 Task: Show the option for the cookie policy.
Action: Mouse moved to (235, 458)
Screenshot: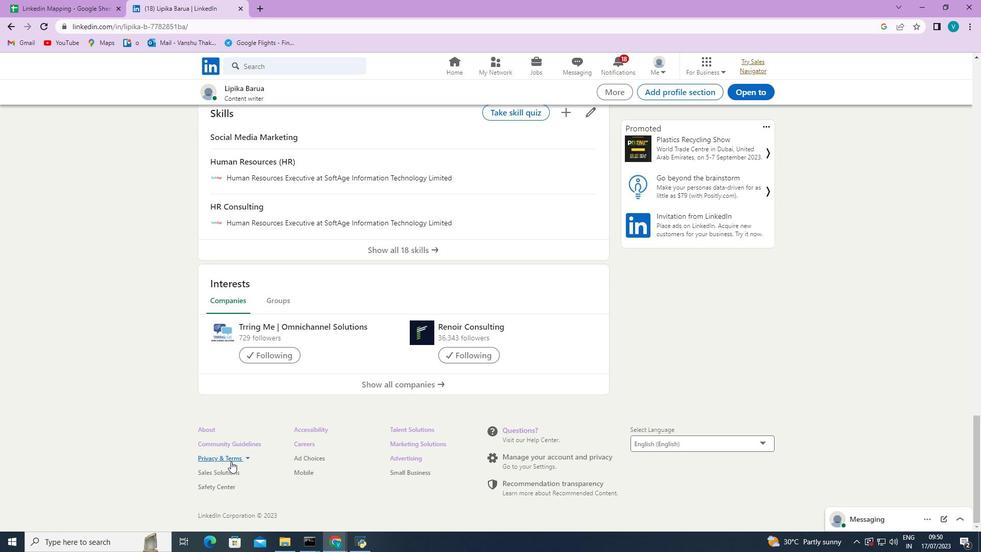 
Action: Mouse pressed left at (235, 458)
Screenshot: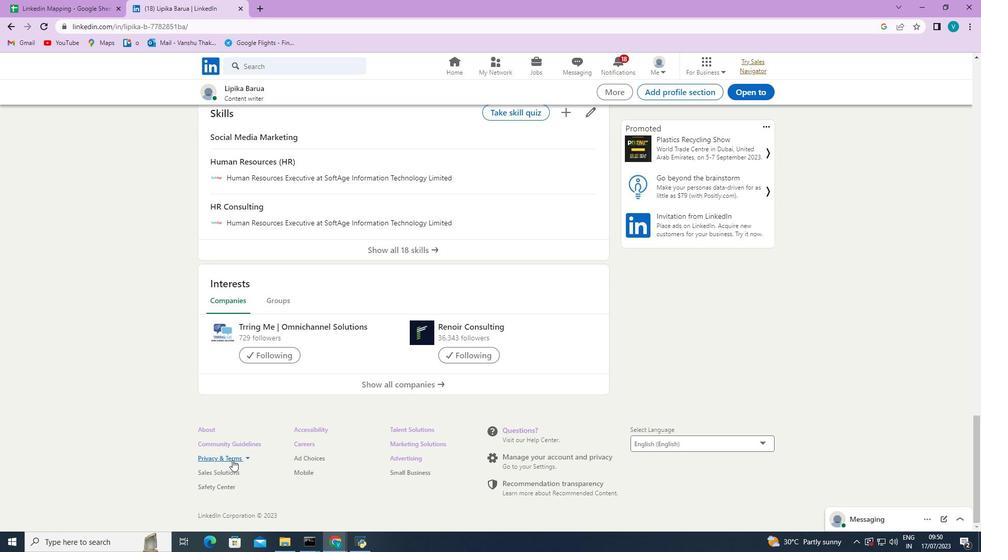 
Action: Mouse moved to (233, 510)
Screenshot: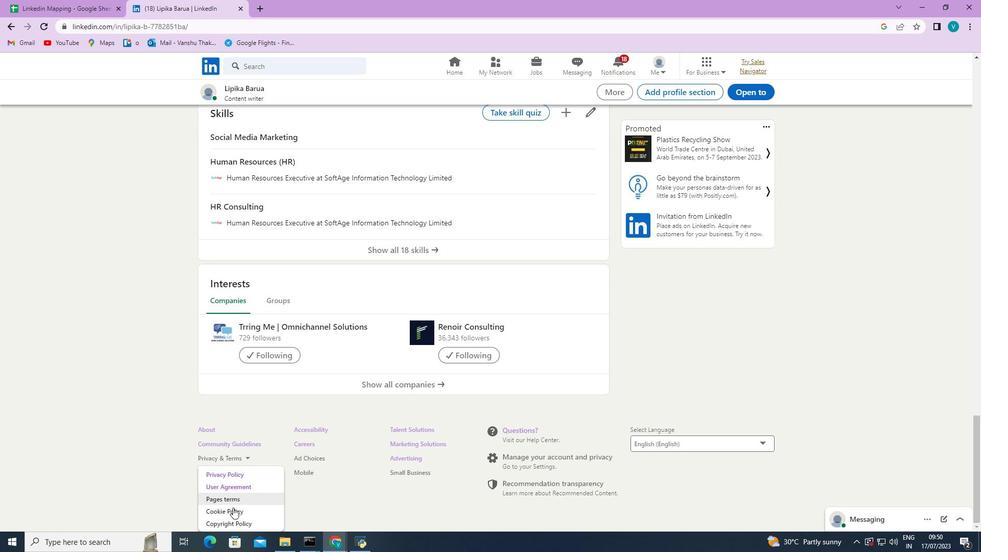 
Action: Mouse pressed left at (233, 510)
Screenshot: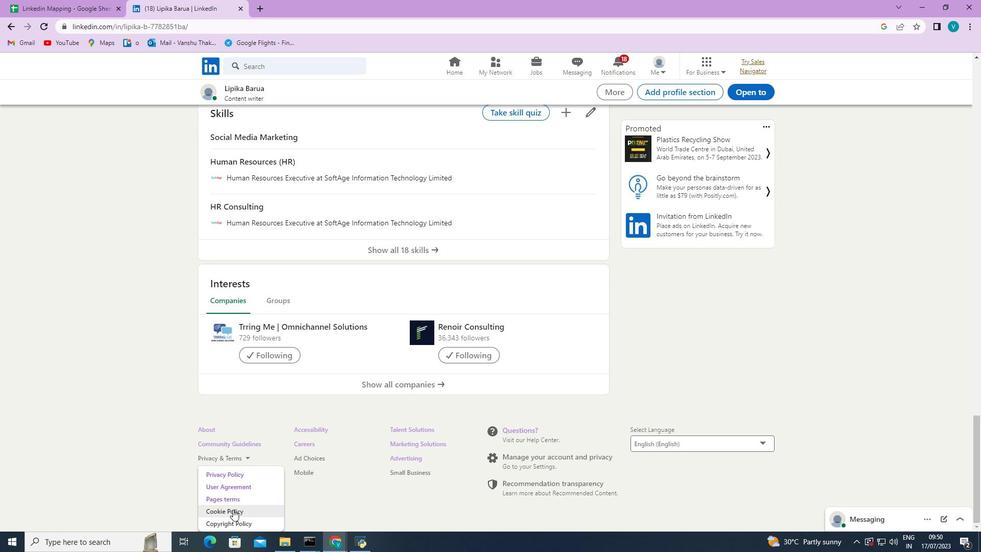 
Action: Mouse moved to (270, 212)
Screenshot: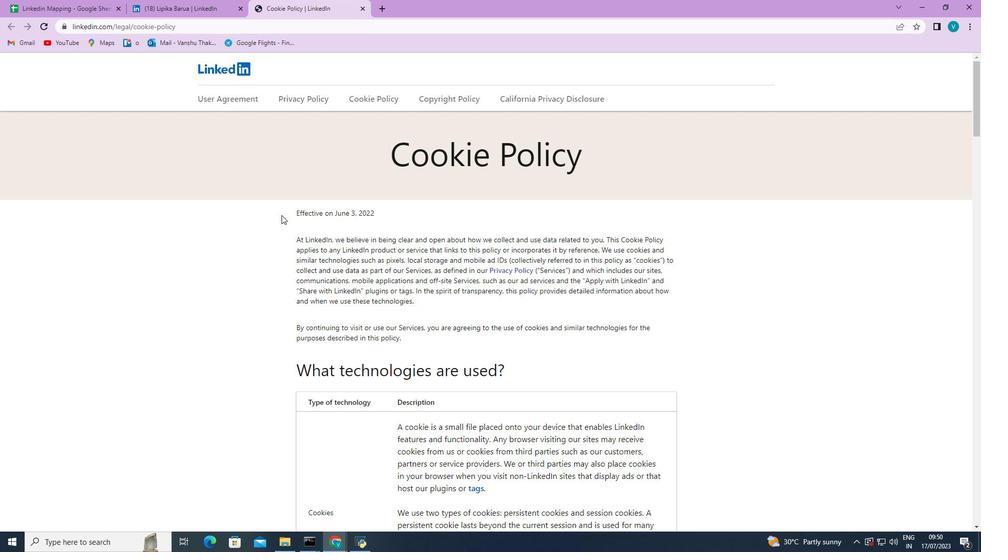 
Action: Mouse scrolled (270, 212) with delta (0, 0)
Screenshot: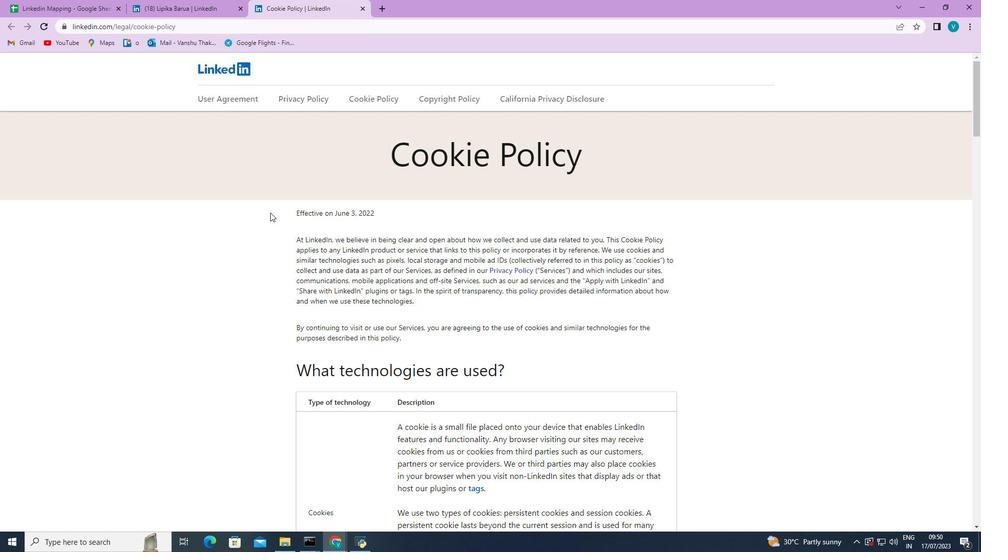 
Action: Mouse scrolled (270, 212) with delta (0, 0)
Screenshot: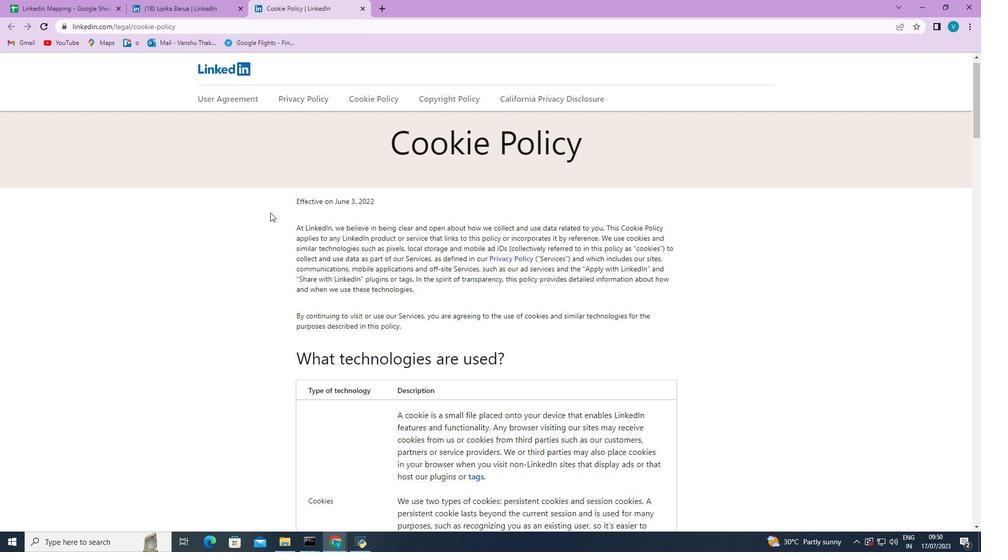
Action: Mouse scrolled (270, 212) with delta (0, 0)
Screenshot: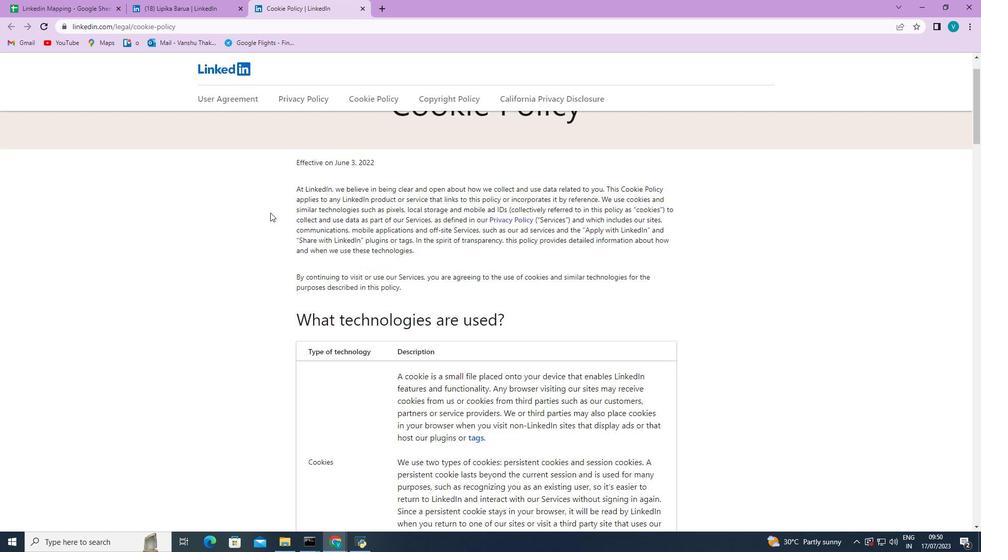 
Action: Mouse scrolled (270, 212) with delta (0, 0)
Screenshot: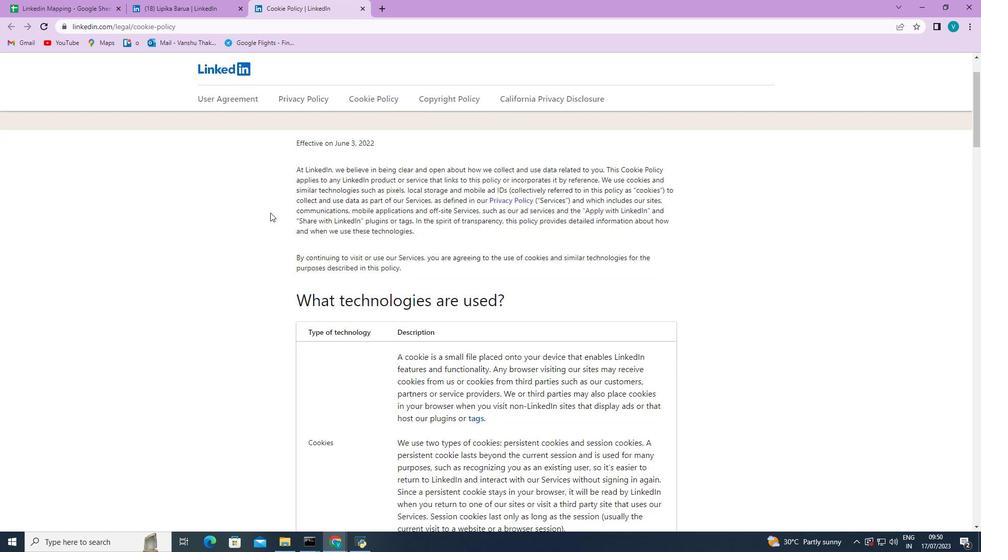 
Action: Mouse scrolled (270, 212) with delta (0, 0)
Screenshot: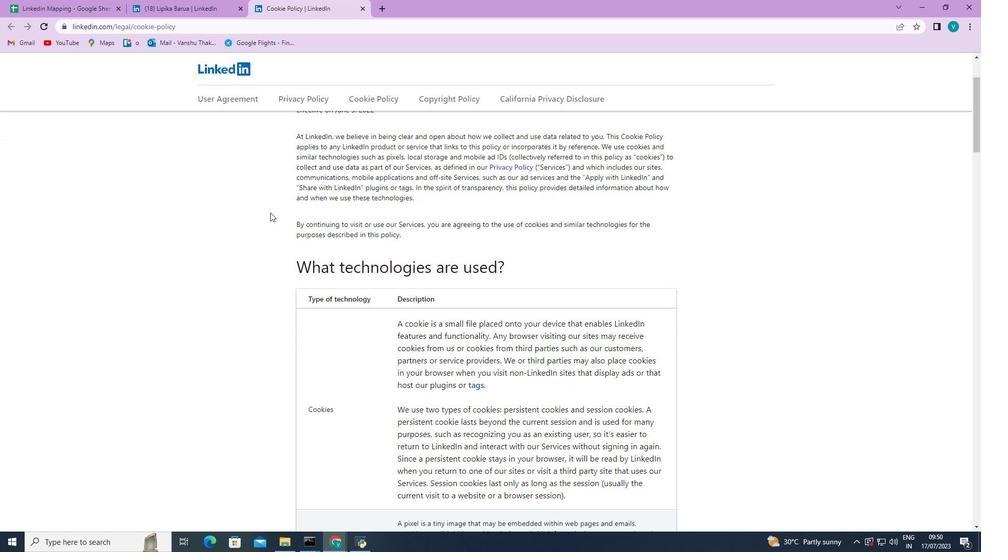 
Action: Mouse scrolled (270, 212) with delta (0, 0)
Screenshot: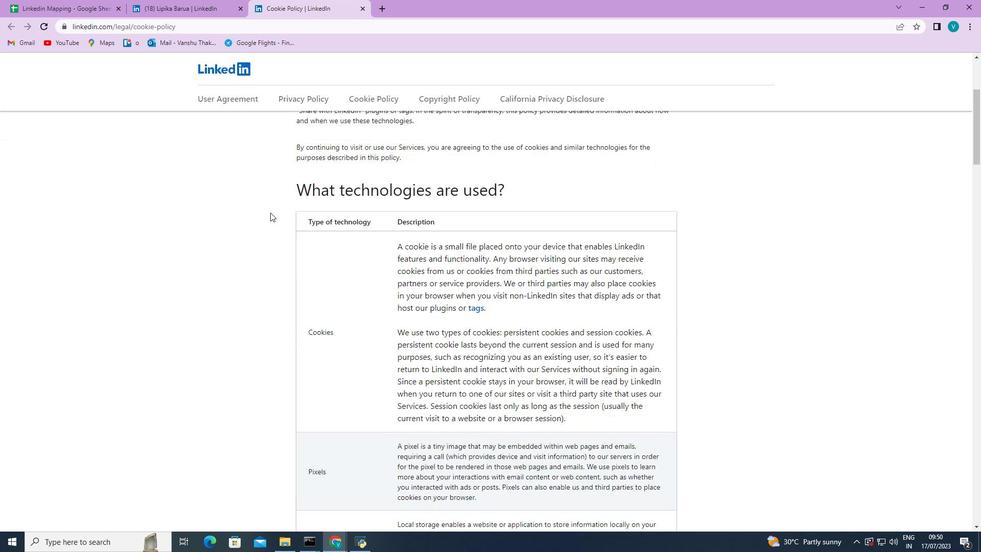 
Action: Mouse scrolled (270, 212) with delta (0, 0)
Screenshot: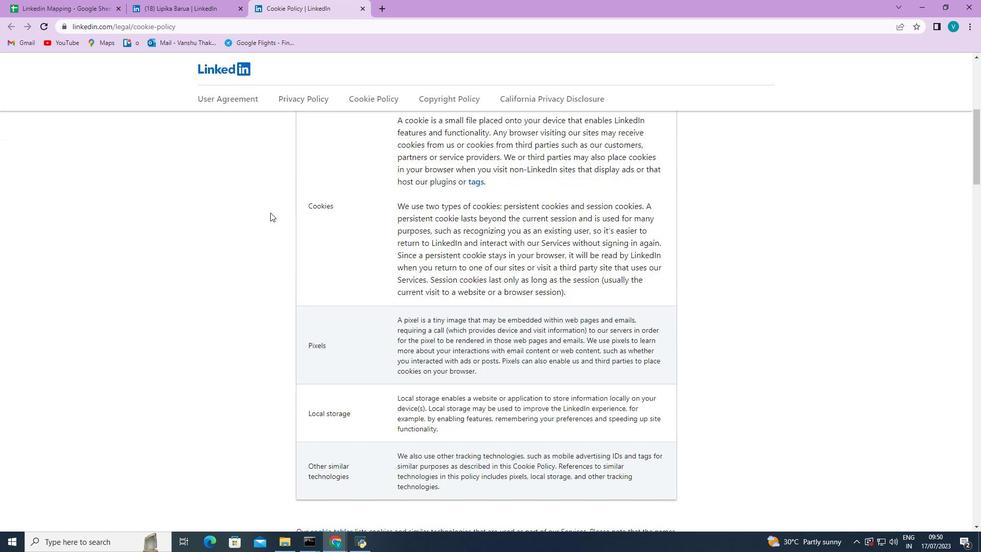 
Action: Mouse scrolled (270, 212) with delta (0, 0)
Screenshot: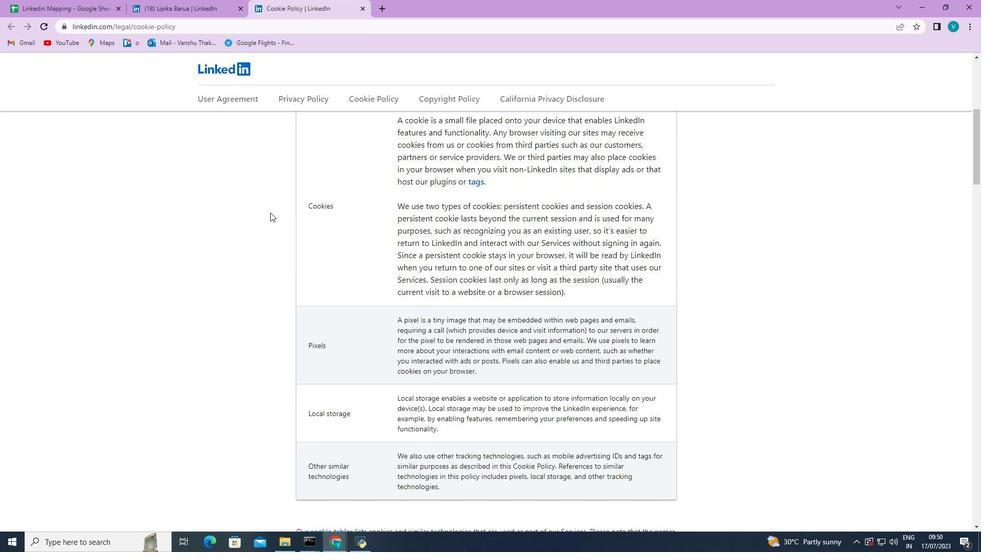 
Action: Mouse scrolled (270, 212) with delta (0, 0)
Screenshot: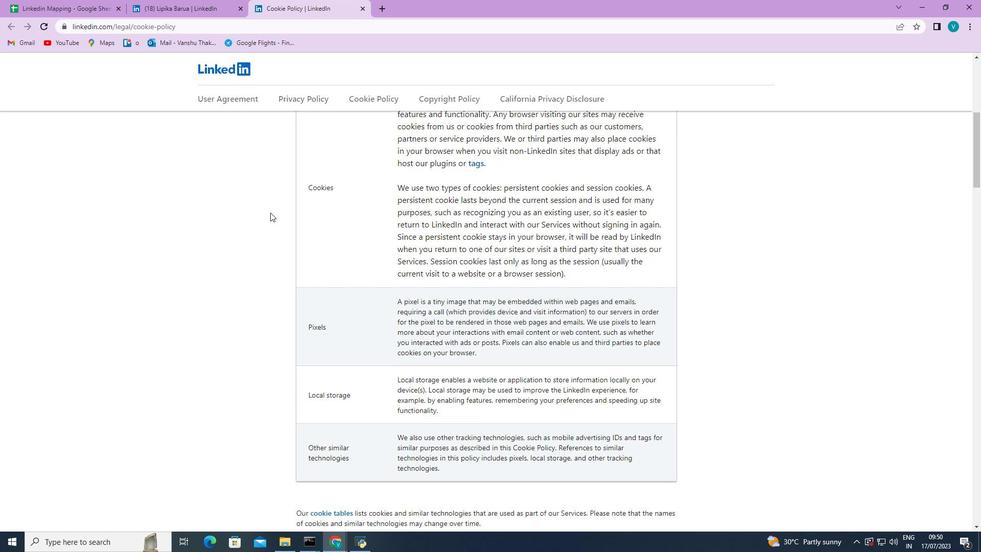 
Action: Mouse scrolled (270, 212) with delta (0, 0)
Screenshot: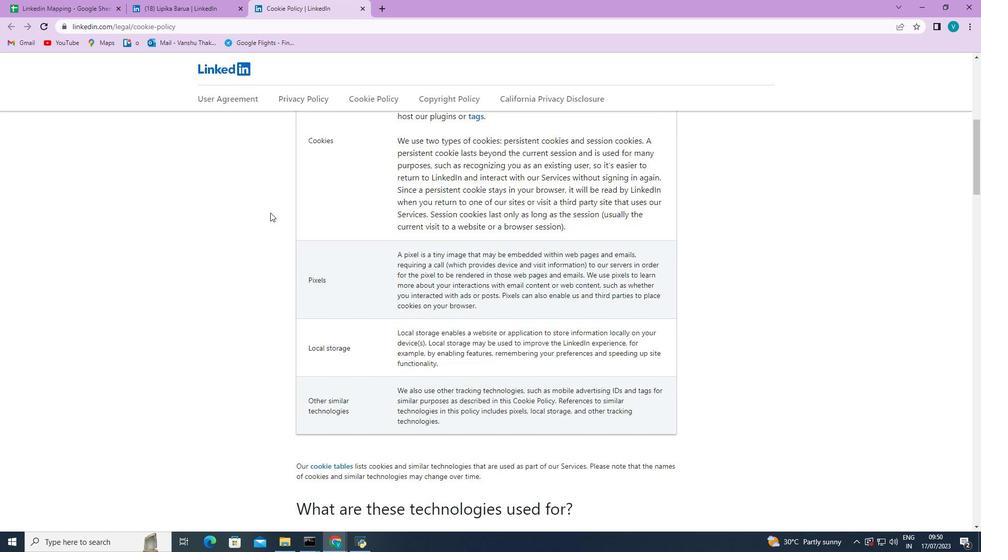 
Action: Mouse scrolled (270, 212) with delta (0, 0)
Screenshot: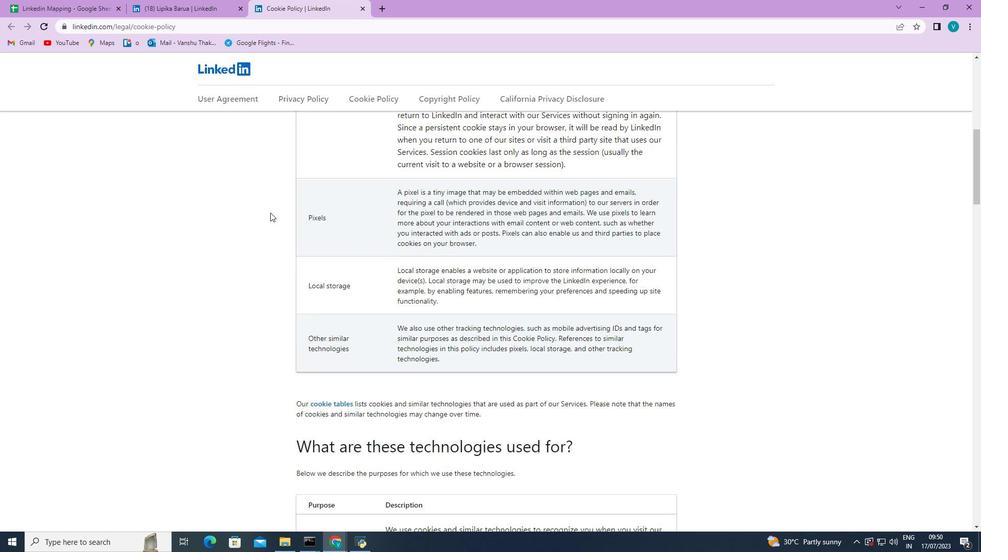 
Action: Mouse scrolled (270, 212) with delta (0, 0)
Screenshot: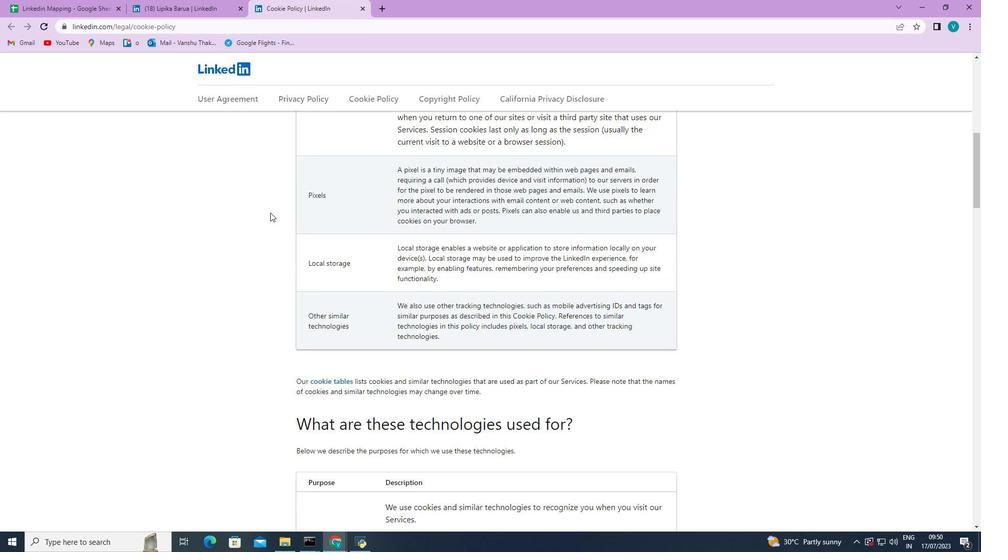 
Action: Mouse scrolled (270, 212) with delta (0, 0)
Screenshot: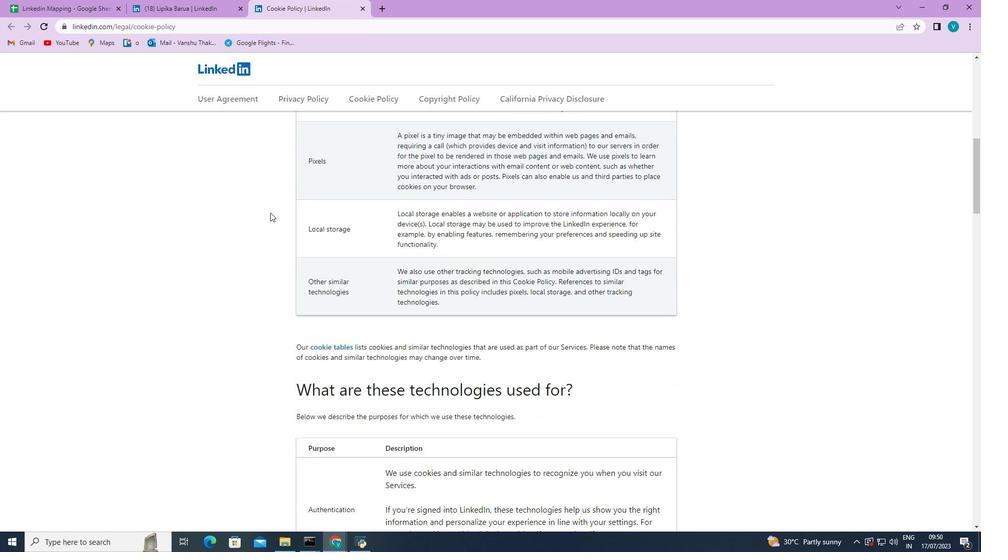 
Action: Mouse scrolled (270, 212) with delta (0, 0)
Screenshot: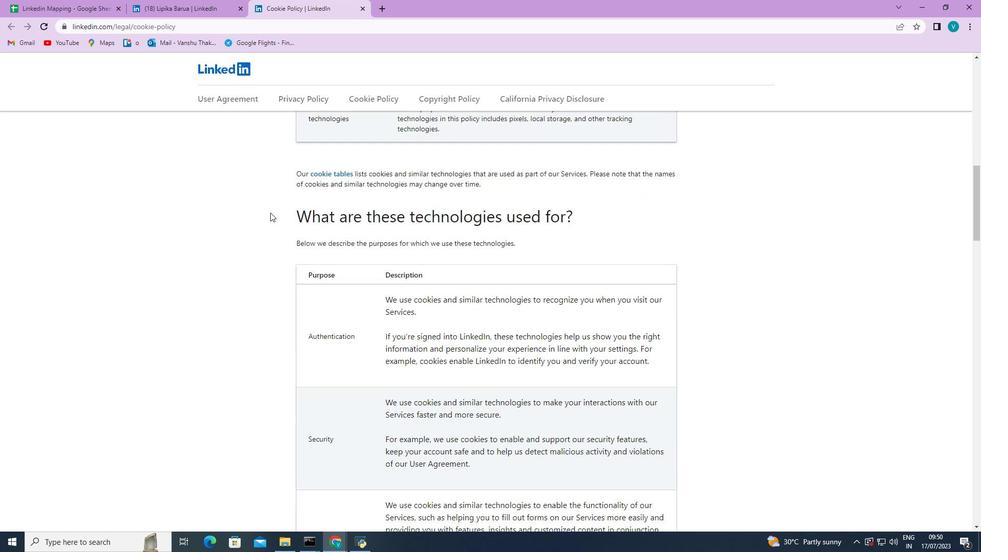
Action: Mouse scrolled (270, 212) with delta (0, 0)
Screenshot: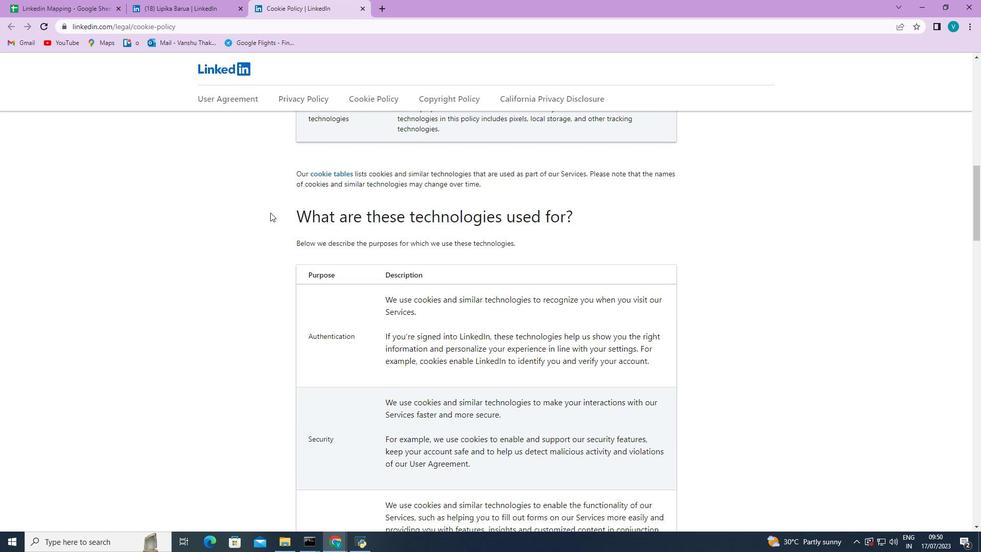 
Action: Mouse scrolled (270, 212) with delta (0, 0)
Screenshot: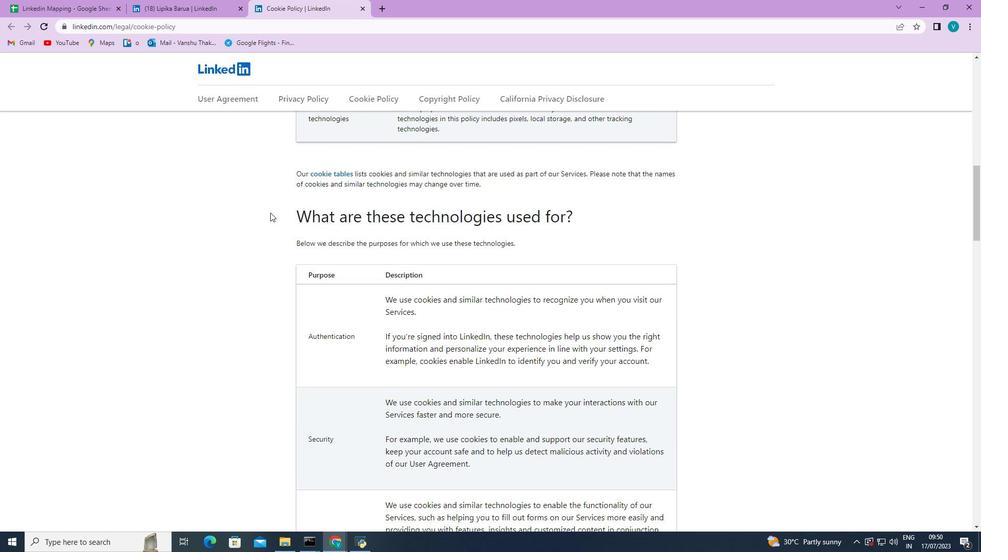 
Action: Mouse scrolled (270, 212) with delta (0, 0)
Screenshot: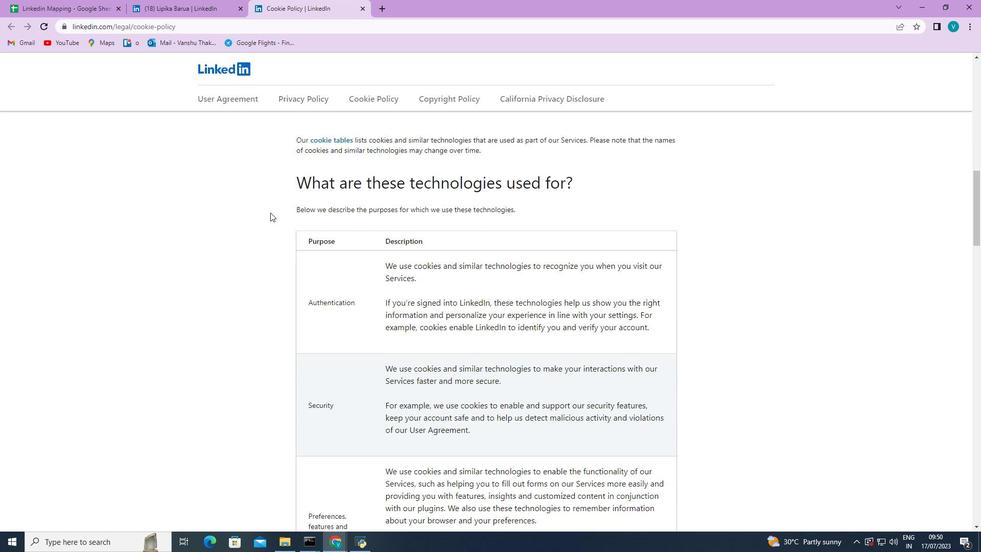 
Action: Mouse scrolled (270, 212) with delta (0, 0)
Screenshot: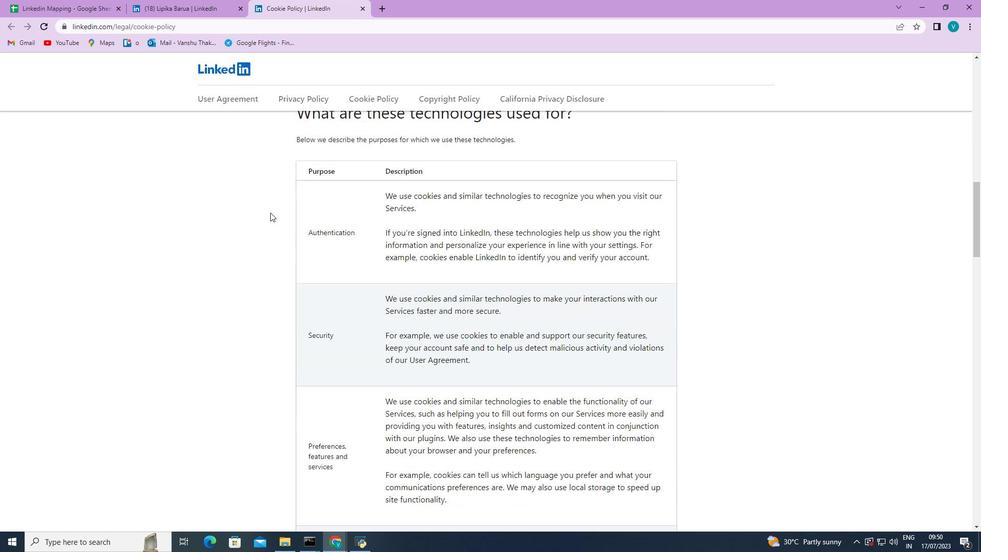 
Action: Mouse scrolled (270, 212) with delta (0, 0)
Screenshot: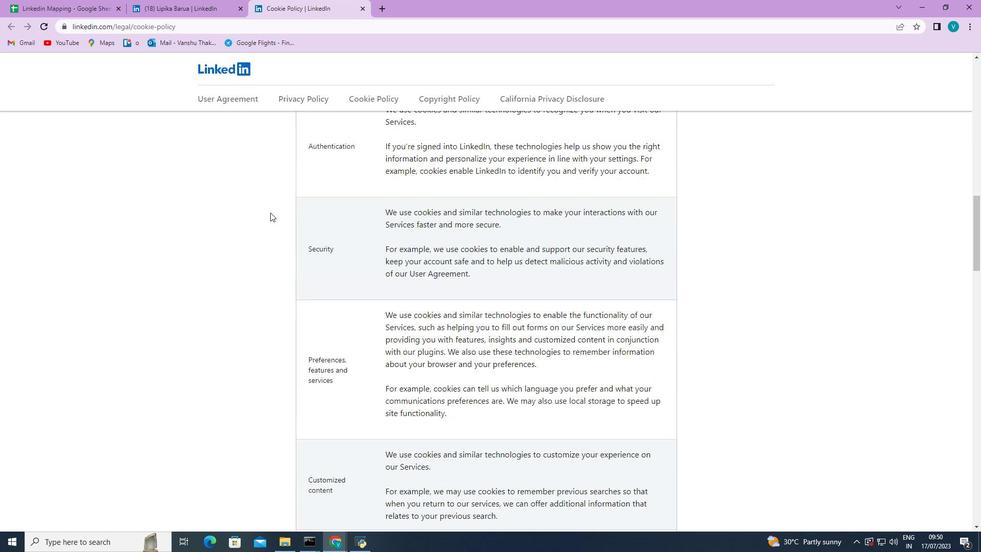 
Action: Mouse scrolled (270, 212) with delta (0, 0)
Screenshot: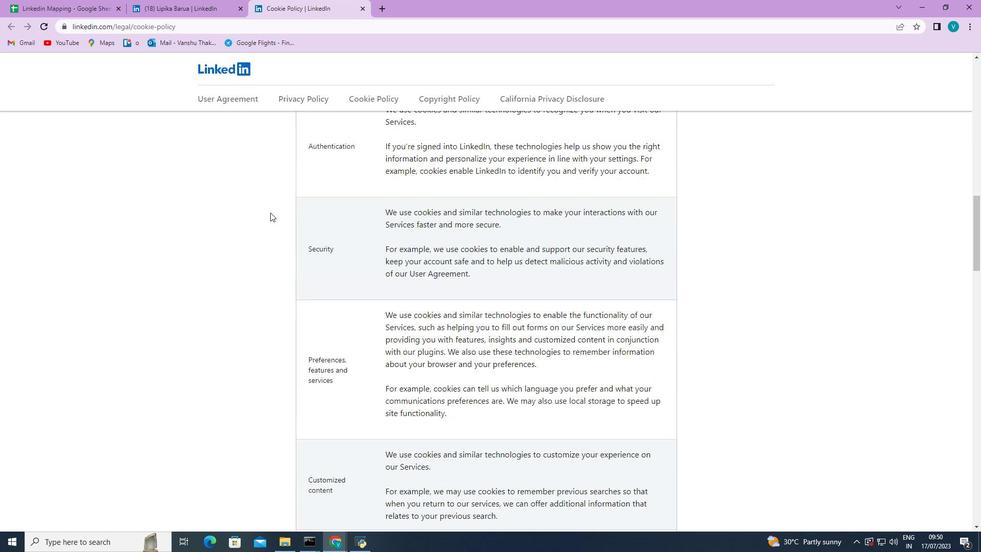 
Action: Mouse scrolled (270, 212) with delta (0, 0)
Screenshot: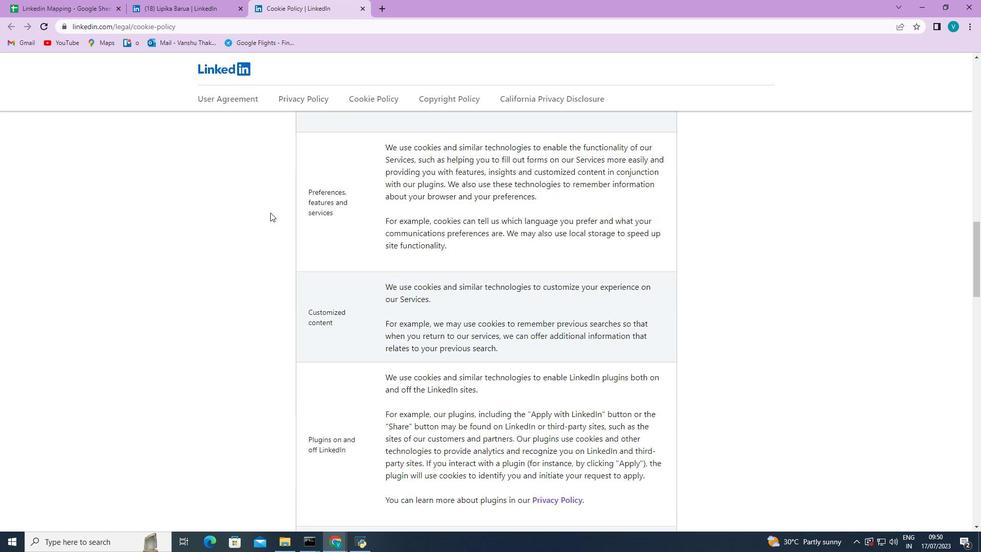 
Action: Mouse scrolled (270, 212) with delta (0, 0)
Screenshot: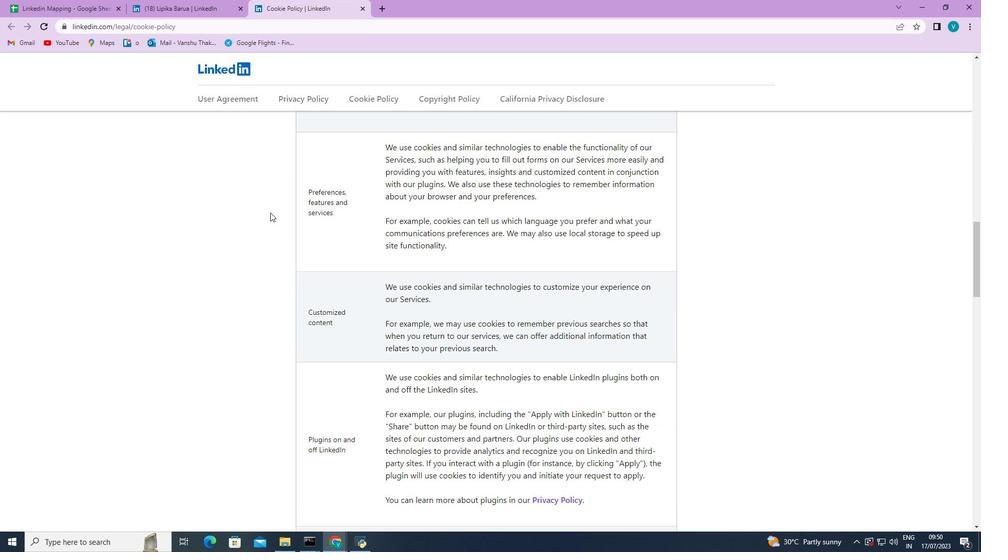 
Action: Mouse scrolled (270, 212) with delta (0, 0)
Screenshot: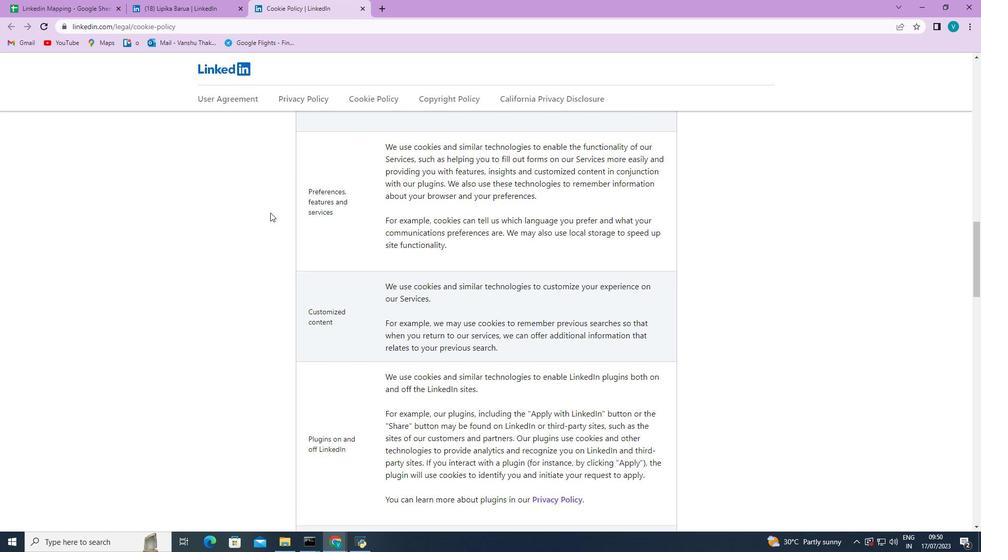 
Action: Mouse scrolled (270, 212) with delta (0, 0)
Screenshot: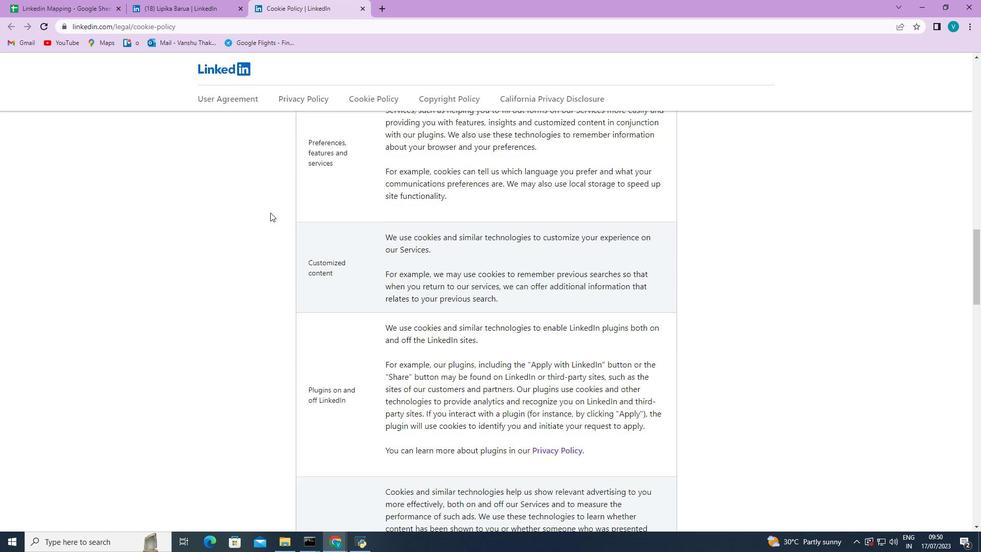 
Action: Mouse scrolled (270, 212) with delta (0, 0)
Screenshot: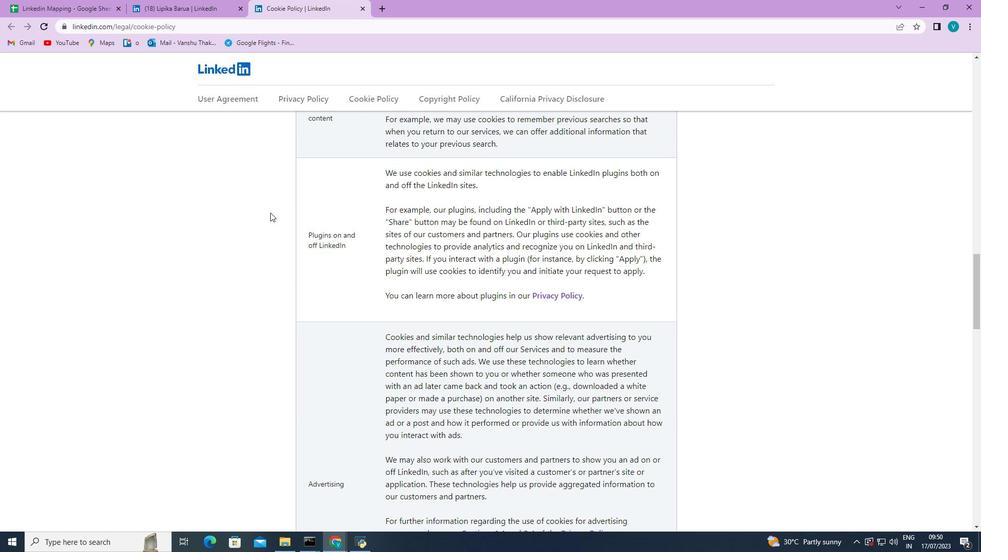 
Action: Mouse scrolled (270, 212) with delta (0, 0)
Screenshot: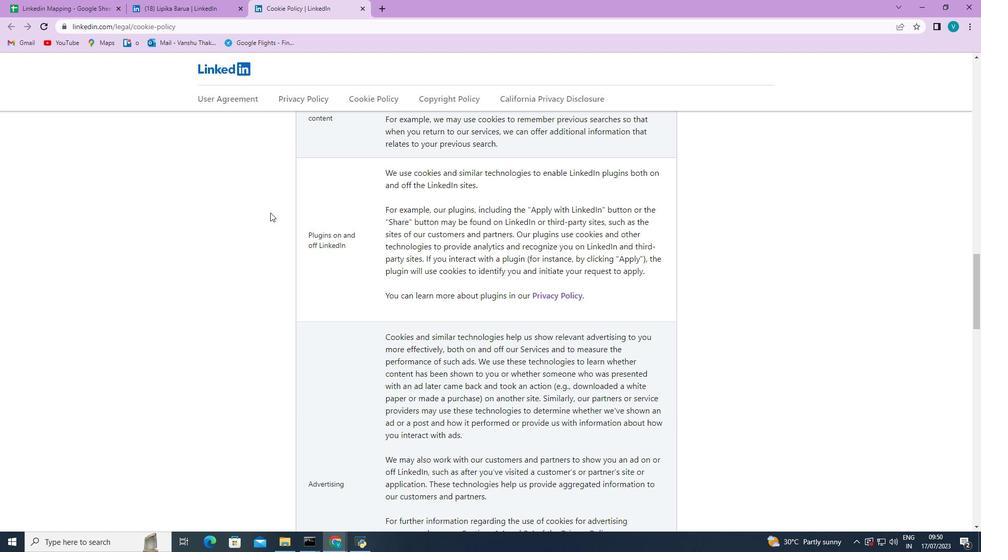 
Action: Mouse scrolled (270, 212) with delta (0, 0)
Screenshot: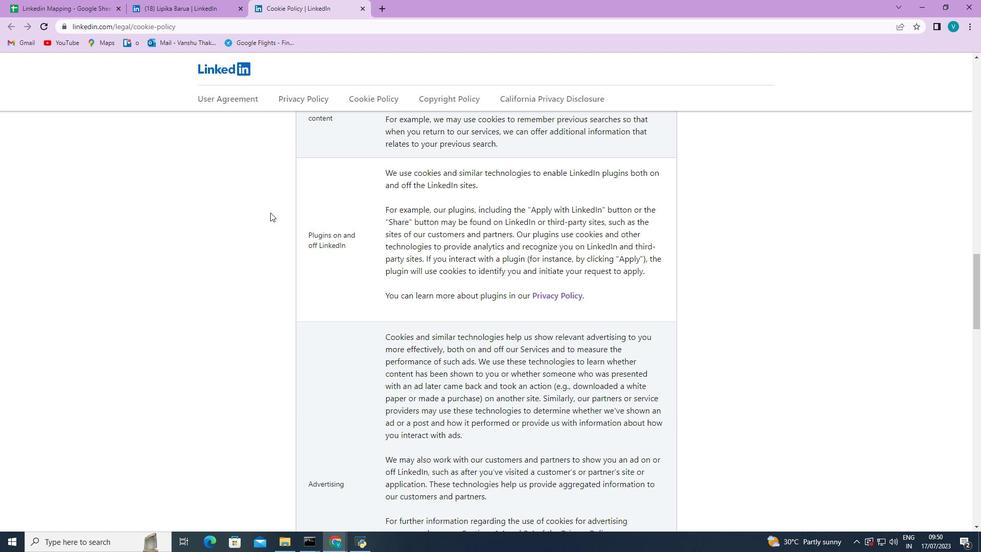 
Action: Mouse scrolled (270, 212) with delta (0, 0)
Screenshot: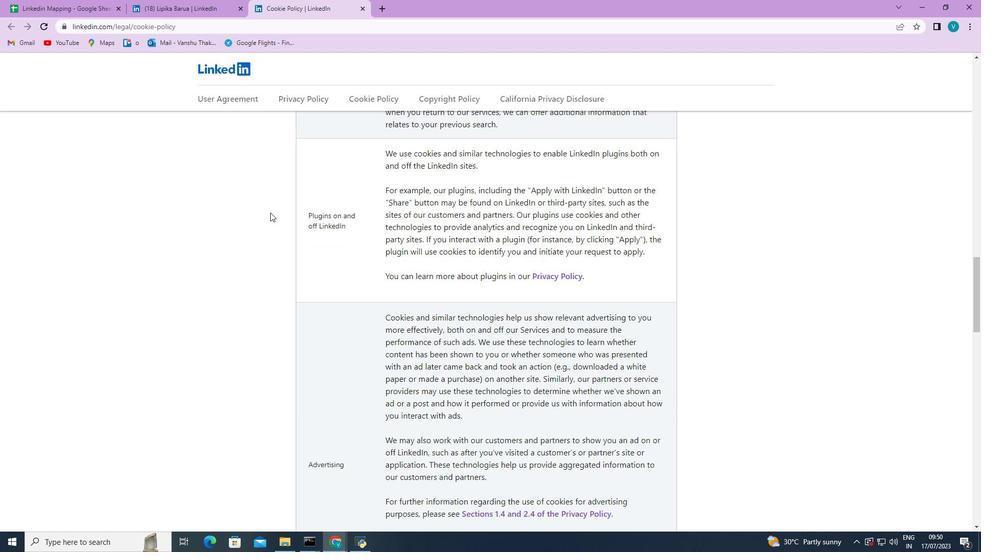
Action: Mouse scrolled (270, 212) with delta (0, 0)
Screenshot: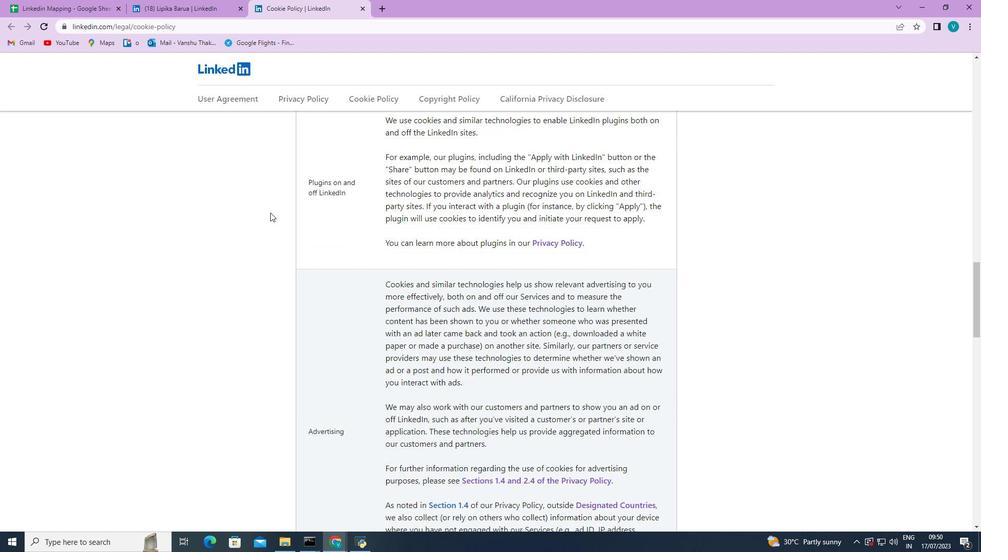 
Action: Mouse scrolled (270, 212) with delta (0, 0)
Screenshot: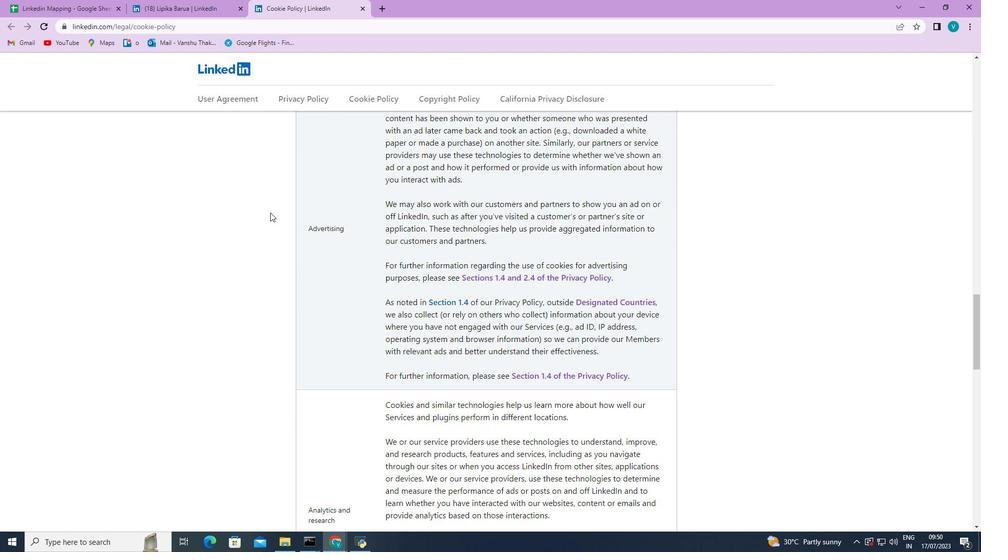 
Action: Mouse scrolled (270, 212) with delta (0, 0)
Screenshot: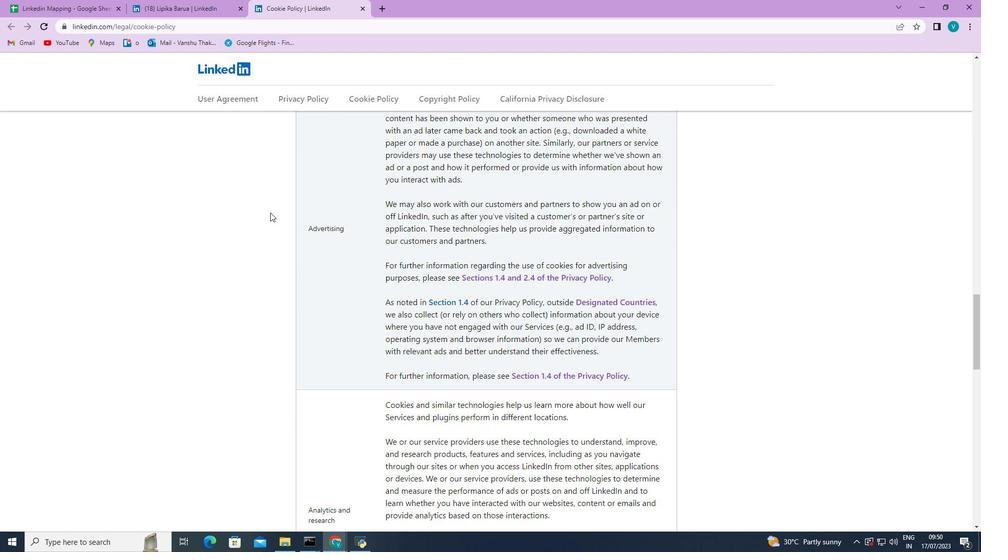 
Action: Mouse scrolled (270, 212) with delta (0, 0)
Screenshot: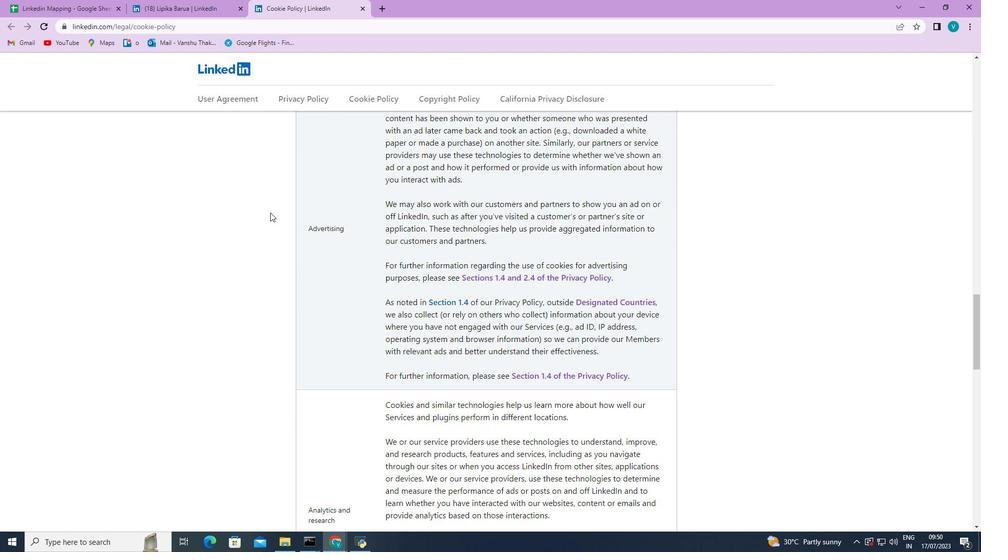 
Action: Mouse scrolled (270, 212) with delta (0, 0)
Screenshot: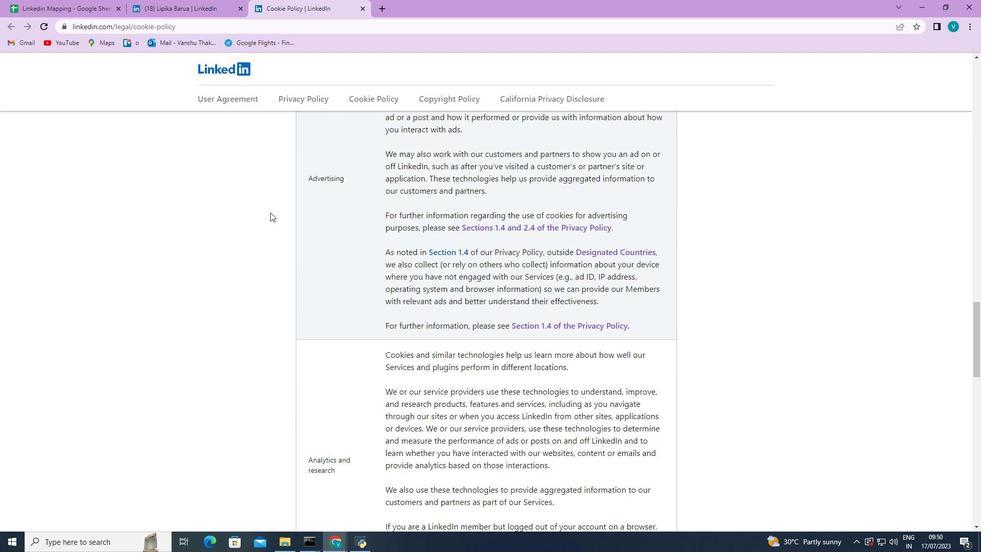 
Action: Mouse scrolled (270, 212) with delta (0, 0)
Screenshot: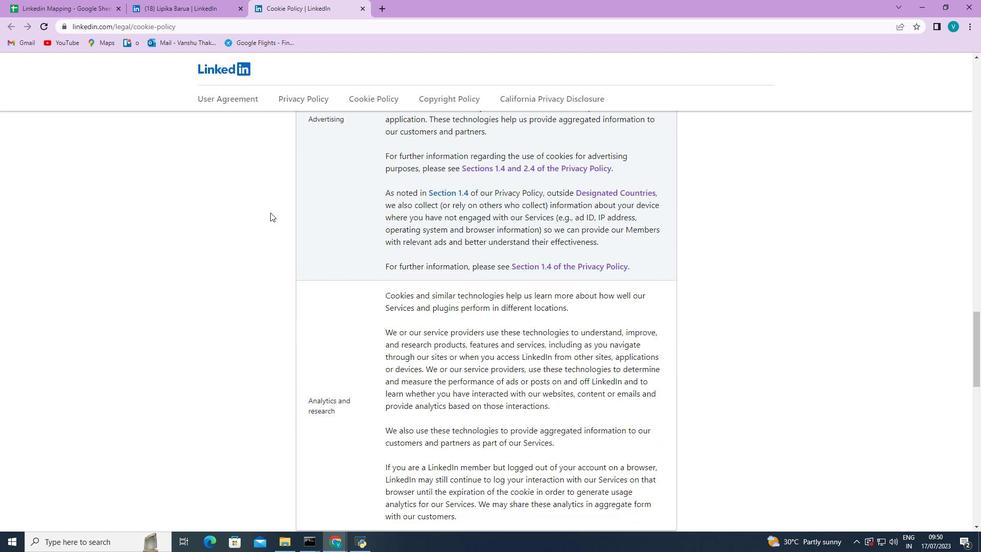 
Action: Mouse scrolled (270, 212) with delta (0, 0)
Screenshot: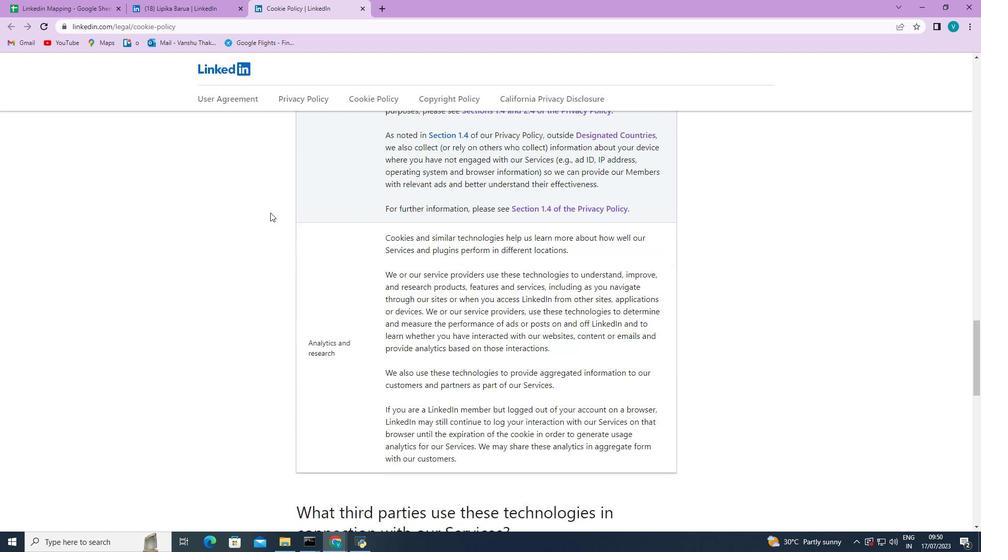 
Action: Mouse scrolled (270, 212) with delta (0, 0)
Screenshot: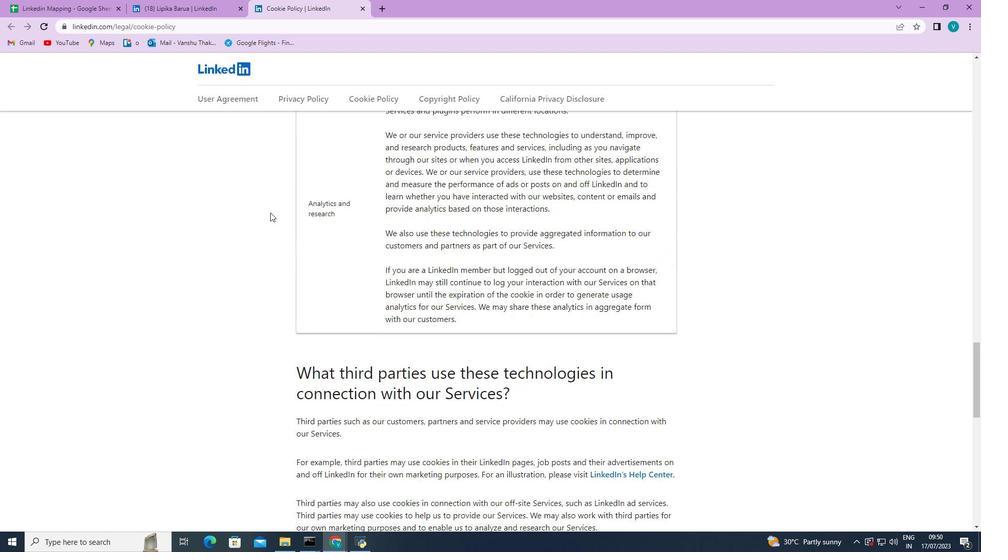 
Action: Mouse scrolled (270, 212) with delta (0, 0)
Screenshot: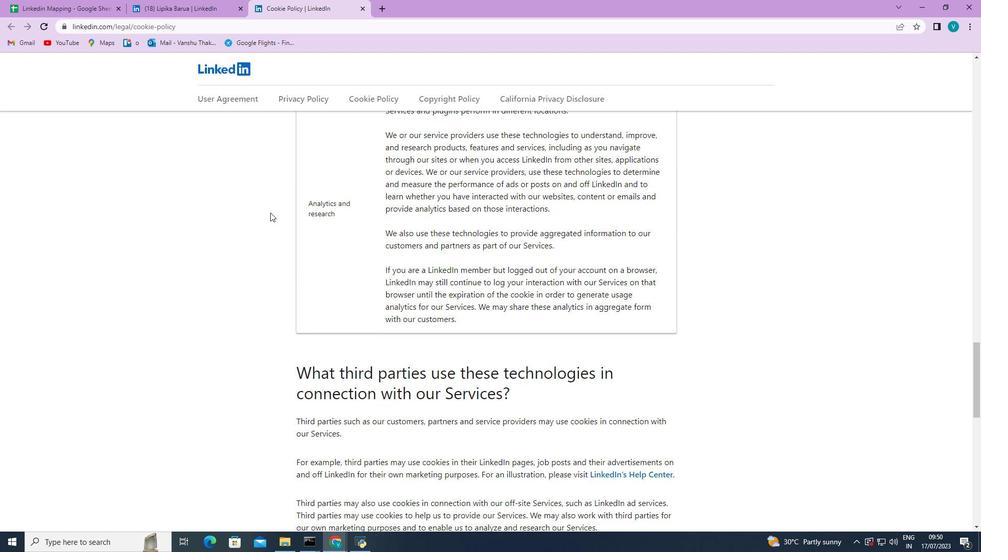 
Action: Mouse scrolled (270, 212) with delta (0, 0)
Screenshot: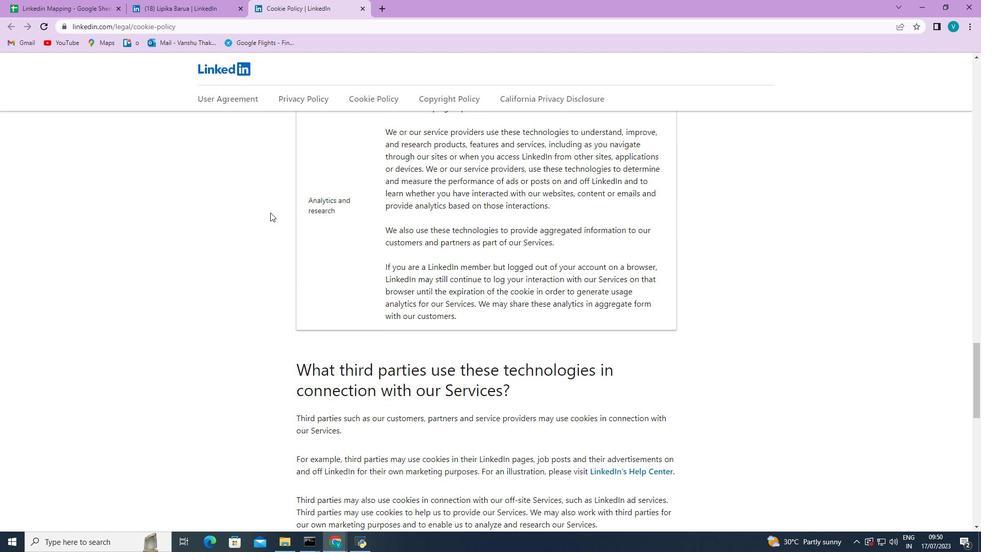 
Action: Mouse scrolled (270, 212) with delta (0, 0)
Screenshot: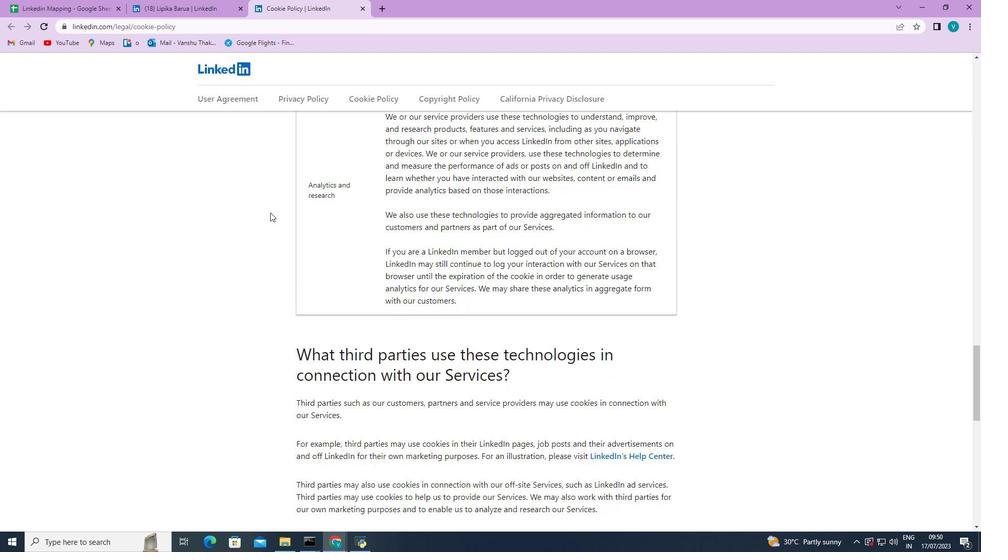 
Action: Mouse scrolled (270, 212) with delta (0, 0)
Screenshot: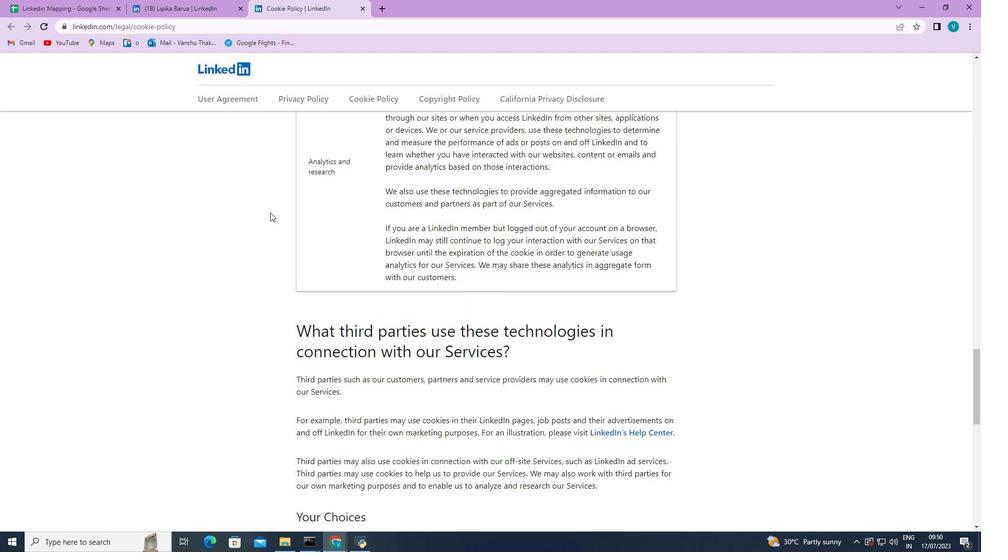 
Action: Mouse scrolled (270, 212) with delta (0, 0)
Screenshot: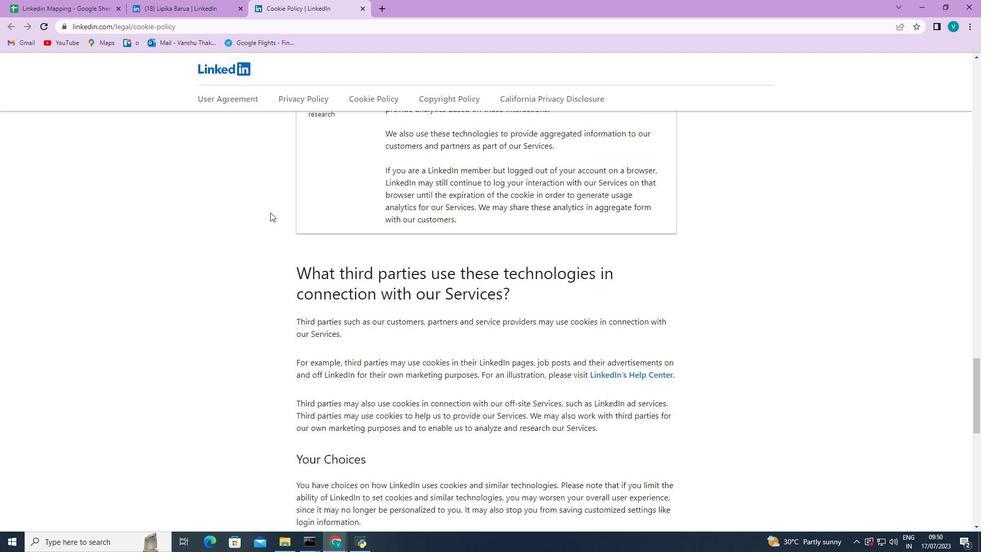 
Action: Mouse scrolled (270, 212) with delta (0, 0)
Screenshot: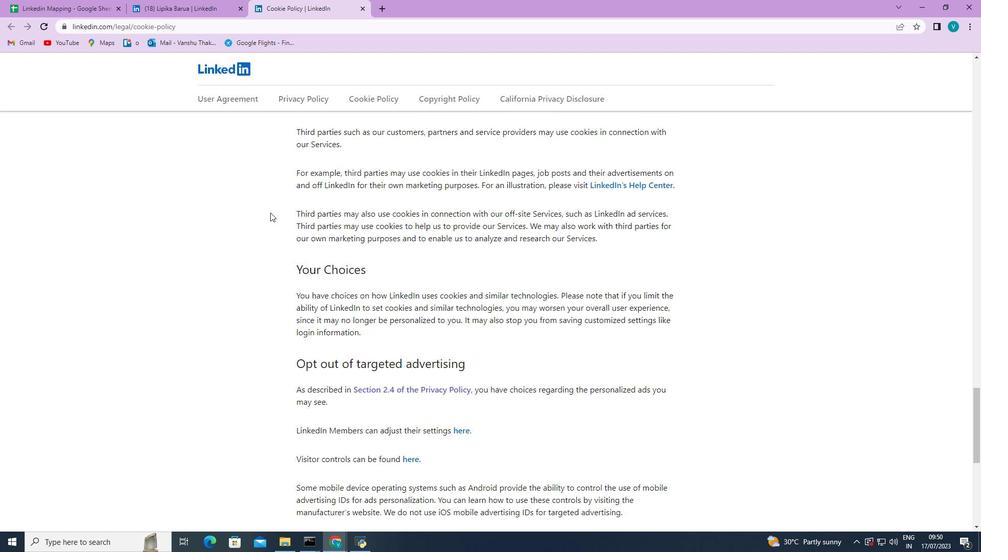 
Action: Mouse scrolled (270, 212) with delta (0, 0)
Screenshot: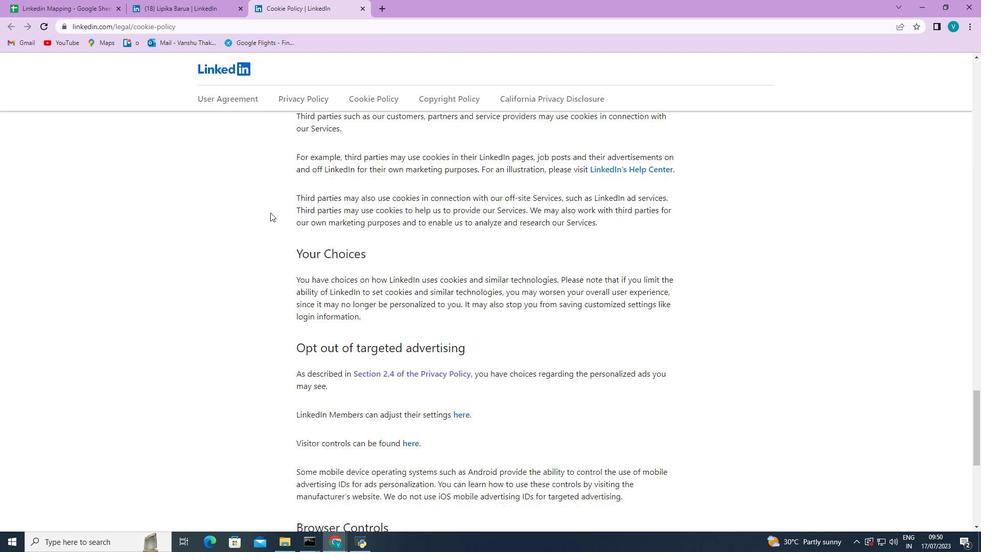 
Action: Mouse scrolled (270, 212) with delta (0, 0)
Screenshot: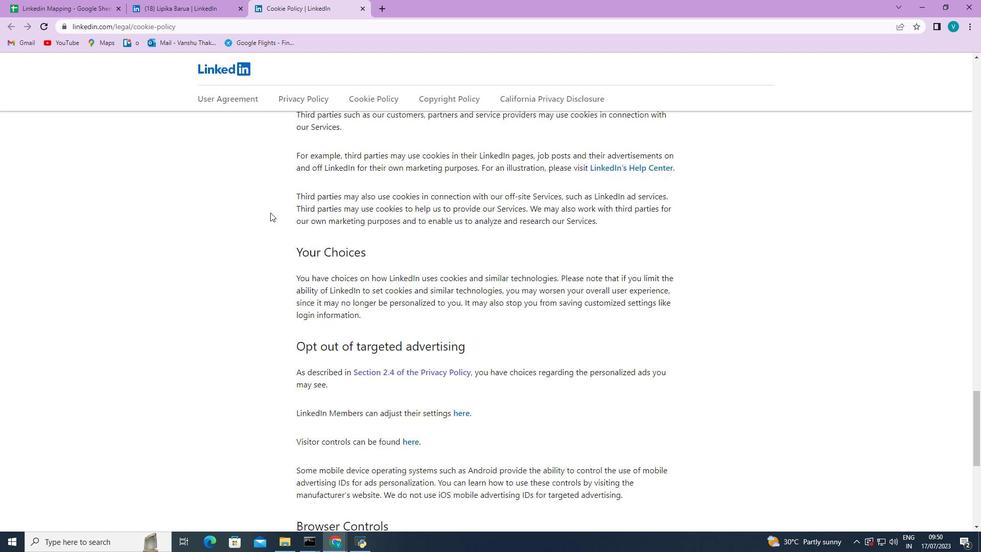 
Action: Mouse scrolled (270, 212) with delta (0, 0)
Screenshot: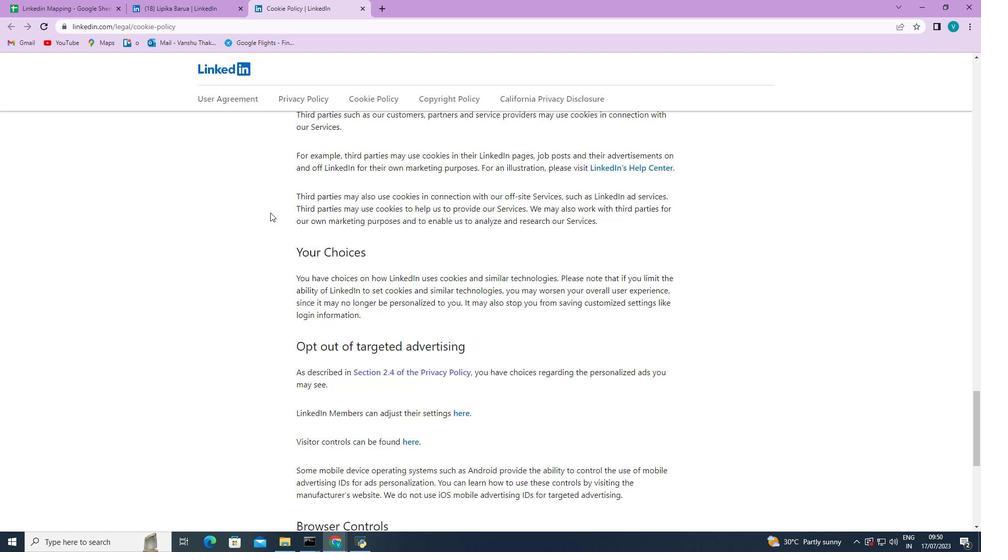 
